 Task: In the  document Sports.doc, select heading and apply ' Italics' Use the "find feature" to find mentioned word and apply Strikethrough in: 'sportsmanship'
Action: Mouse moved to (517, 197)
Screenshot: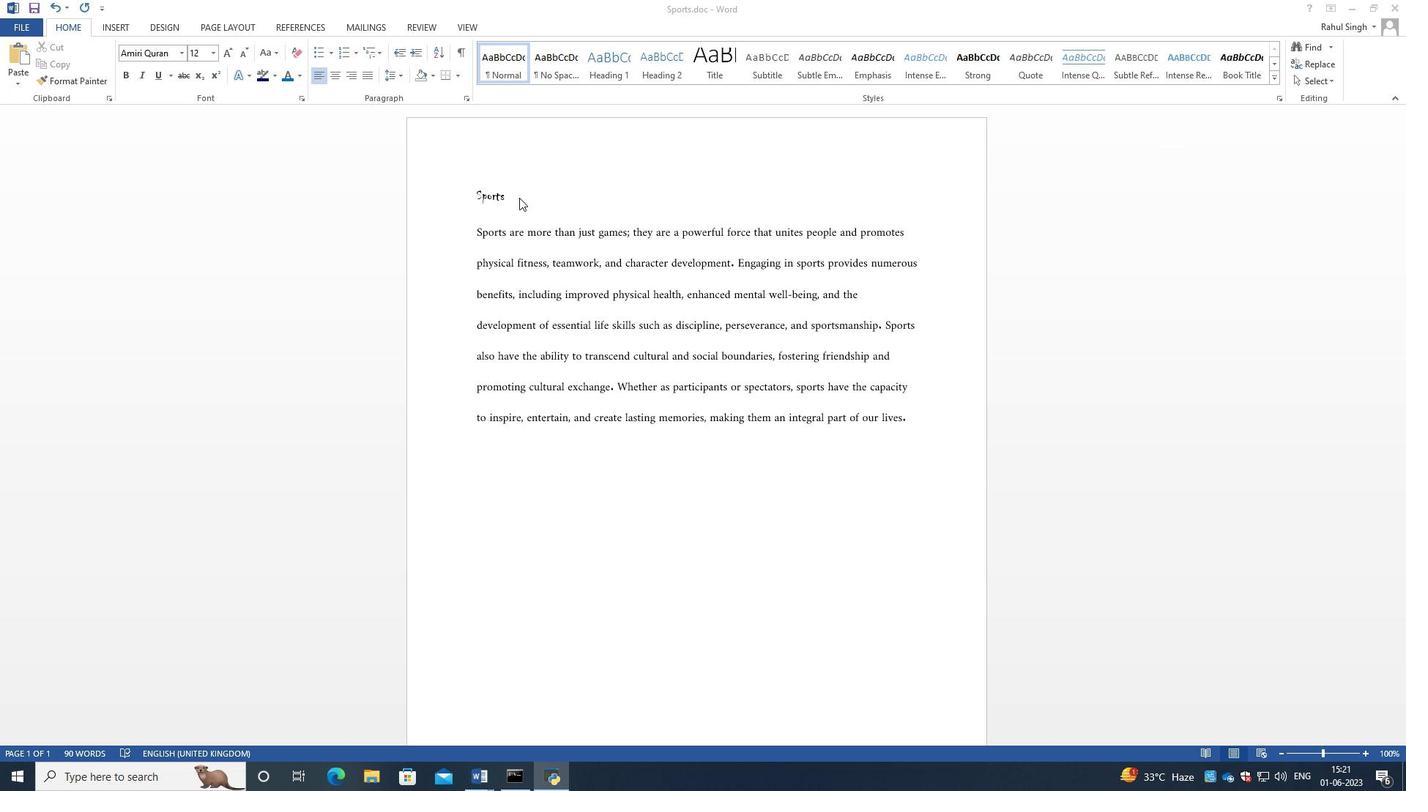 
Action: Mouse pressed left at (517, 197)
Screenshot: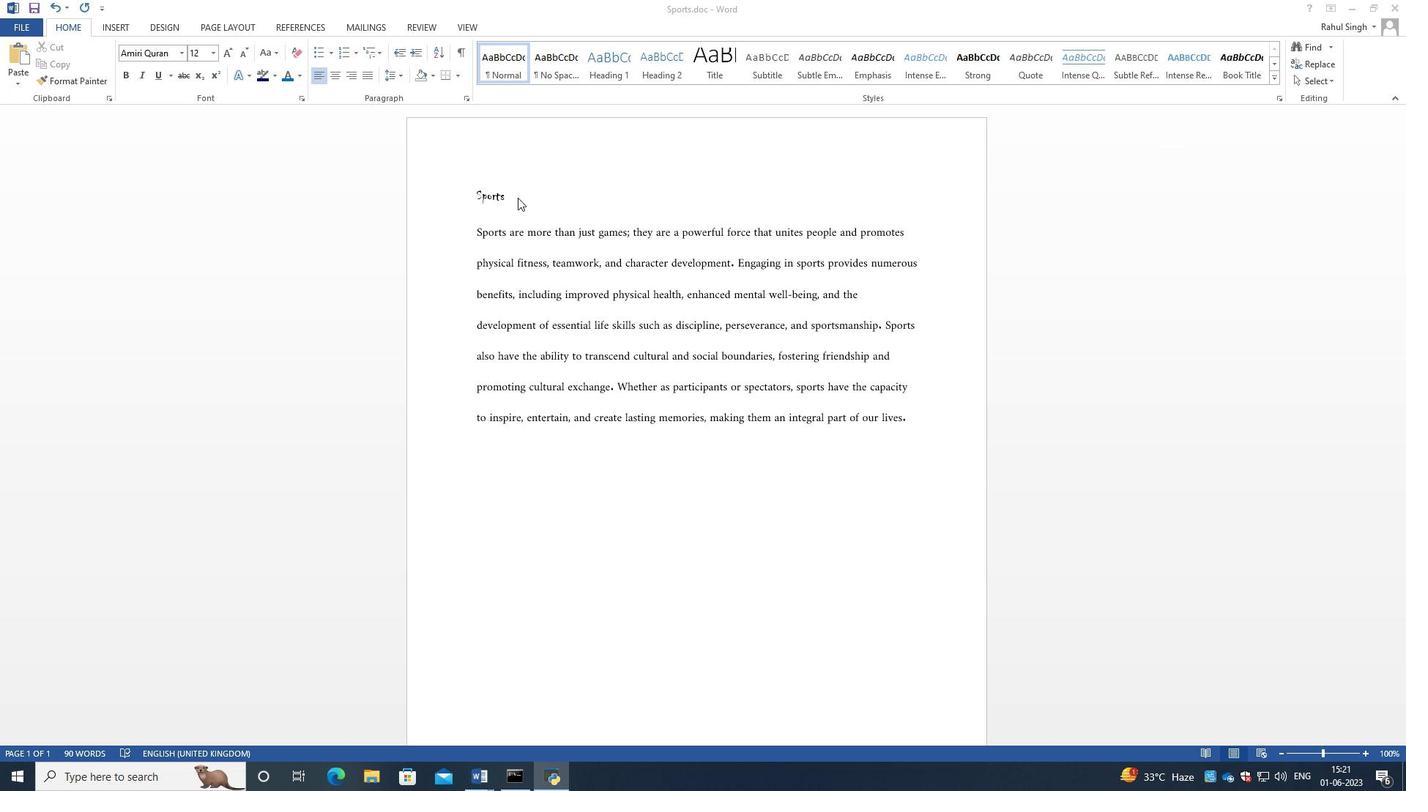 
Action: Mouse moved to (512, 196)
Screenshot: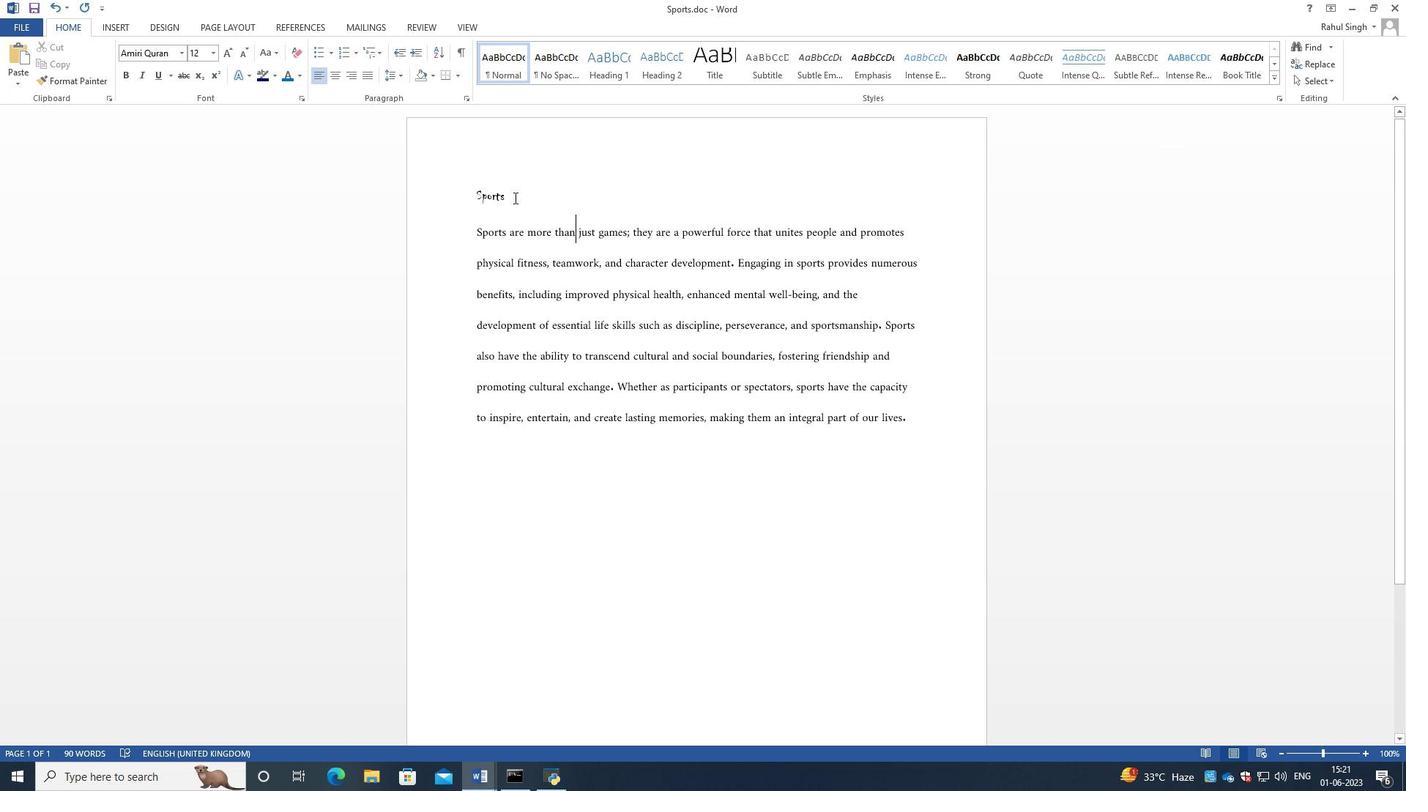
Action: Mouse pressed left at (512, 196)
Screenshot: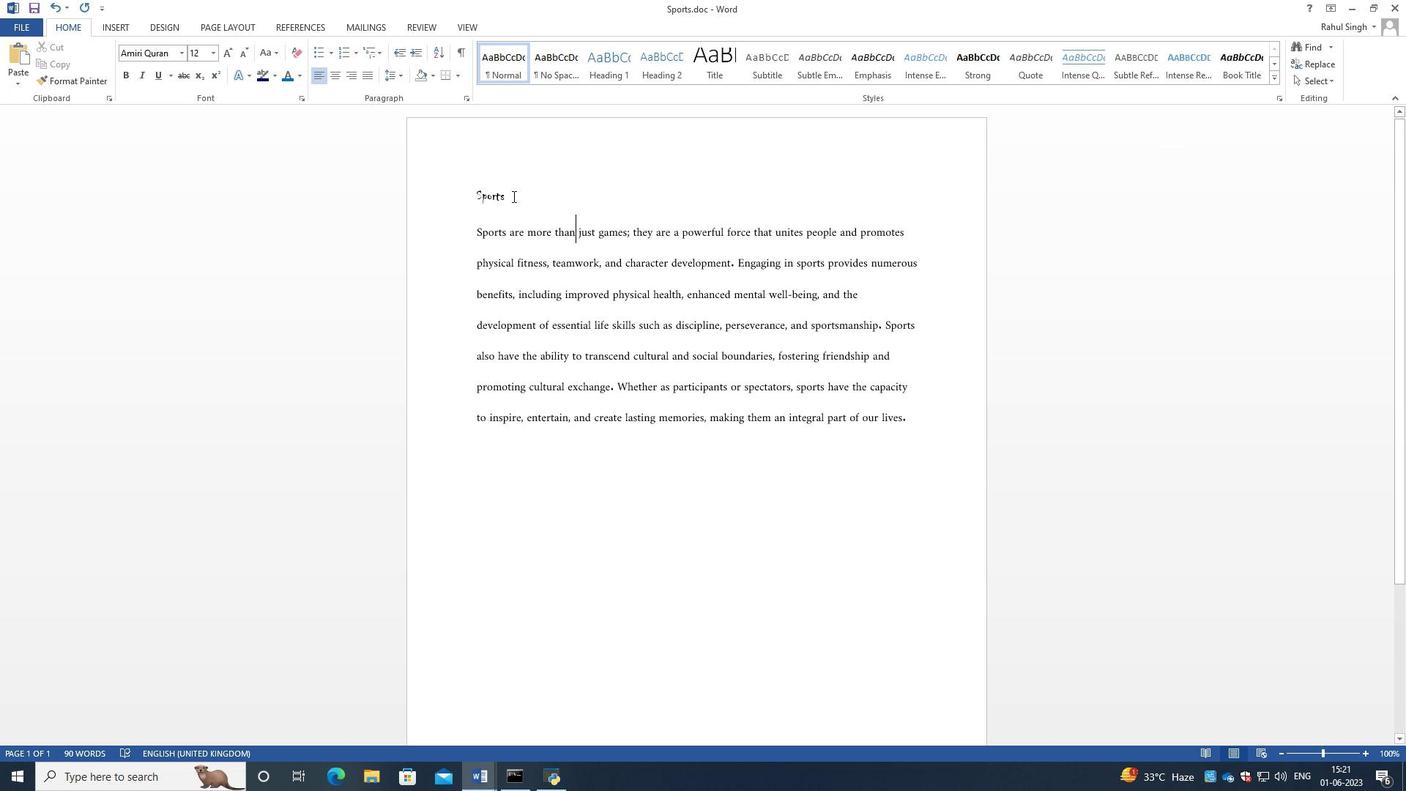 
Action: Mouse pressed left at (512, 196)
Screenshot: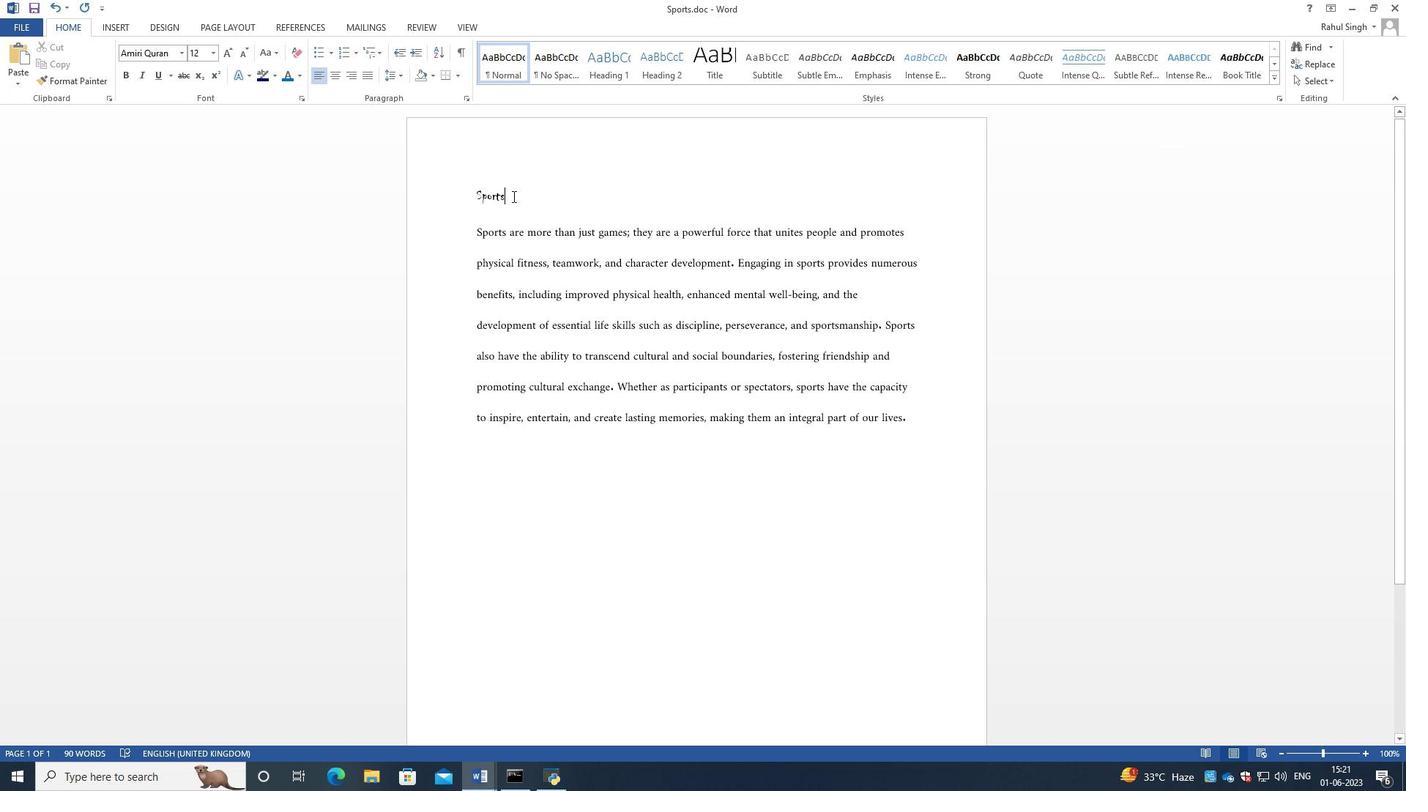 
Action: Mouse moved to (148, 71)
Screenshot: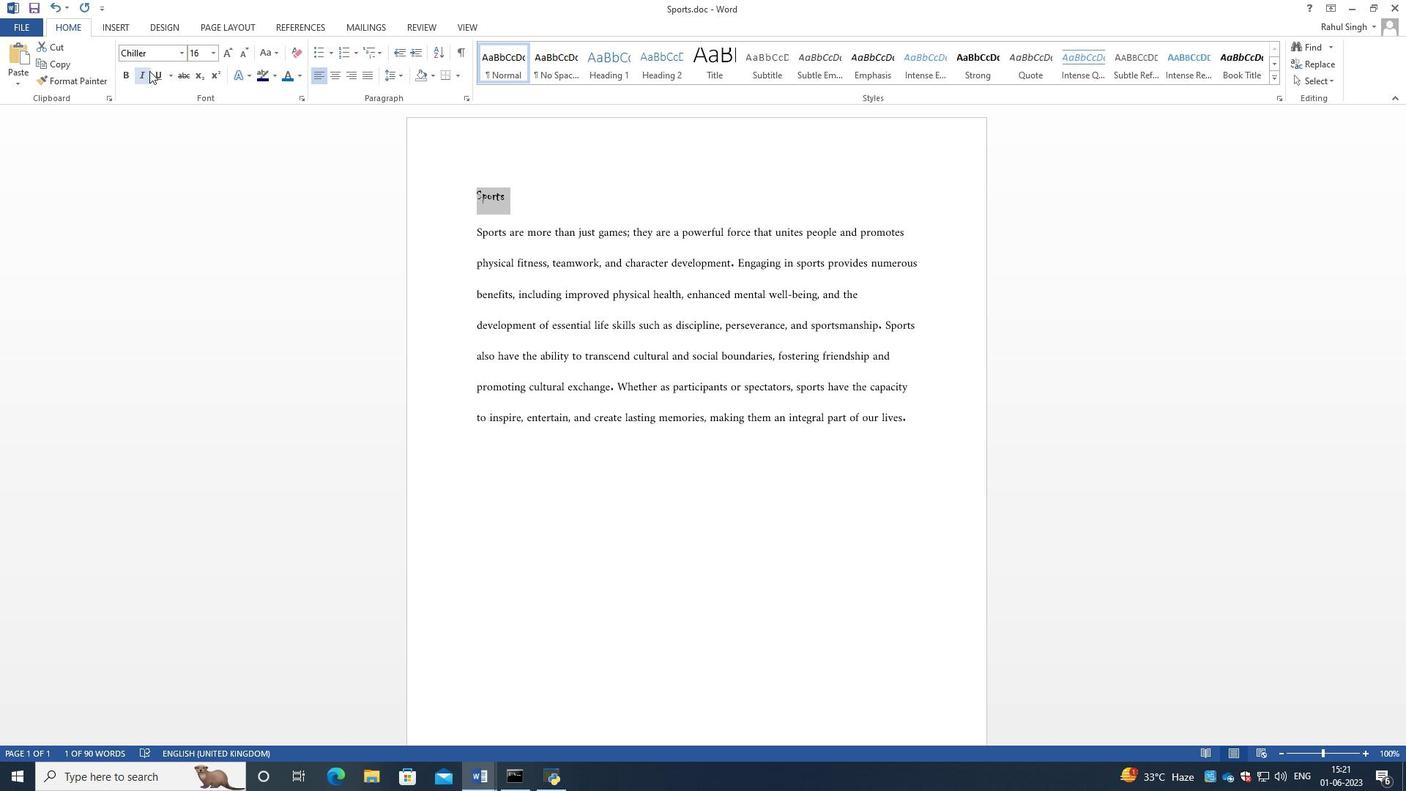 
Action: Mouse pressed left at (148, 71)
Screenshot: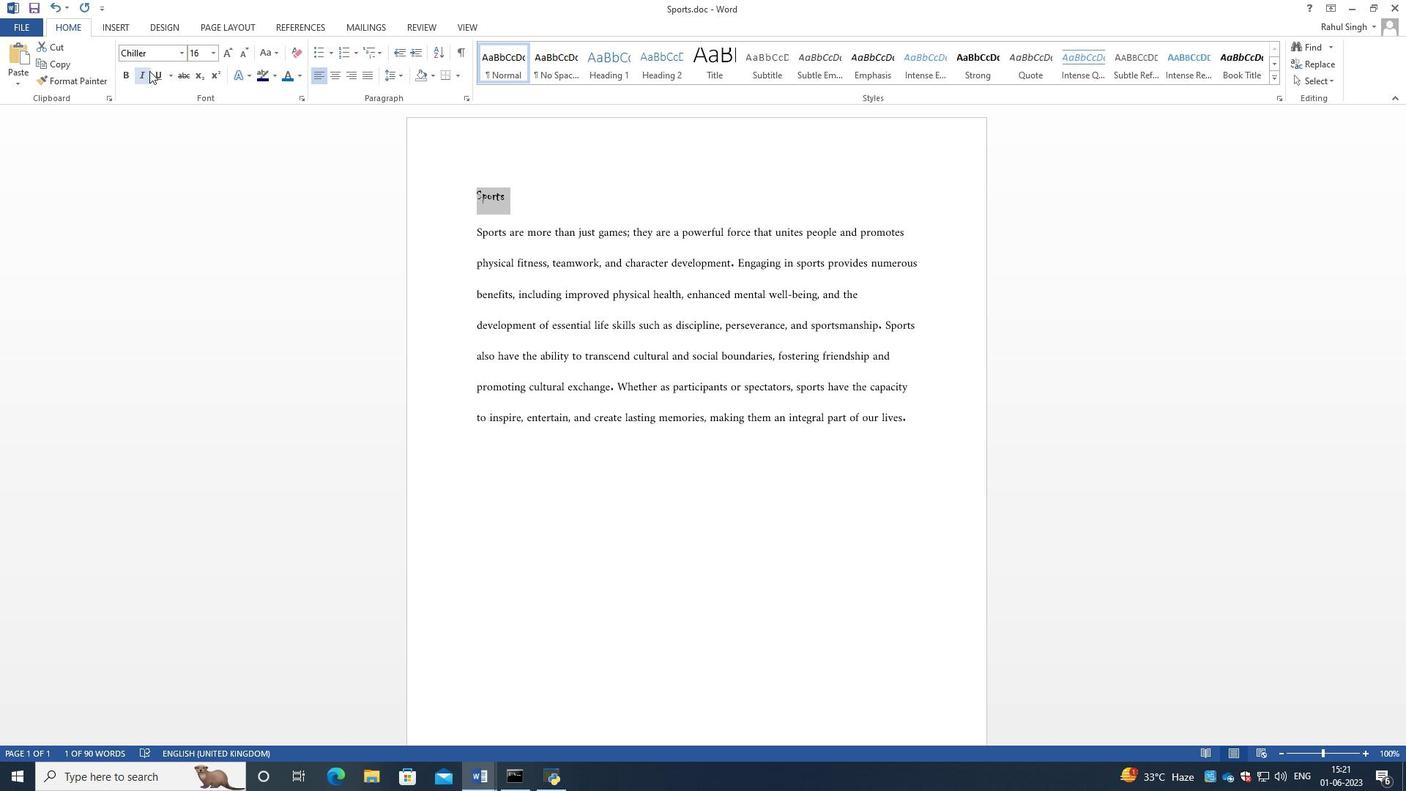 
Action: Mouse moved to (558, 180)
Screenshot: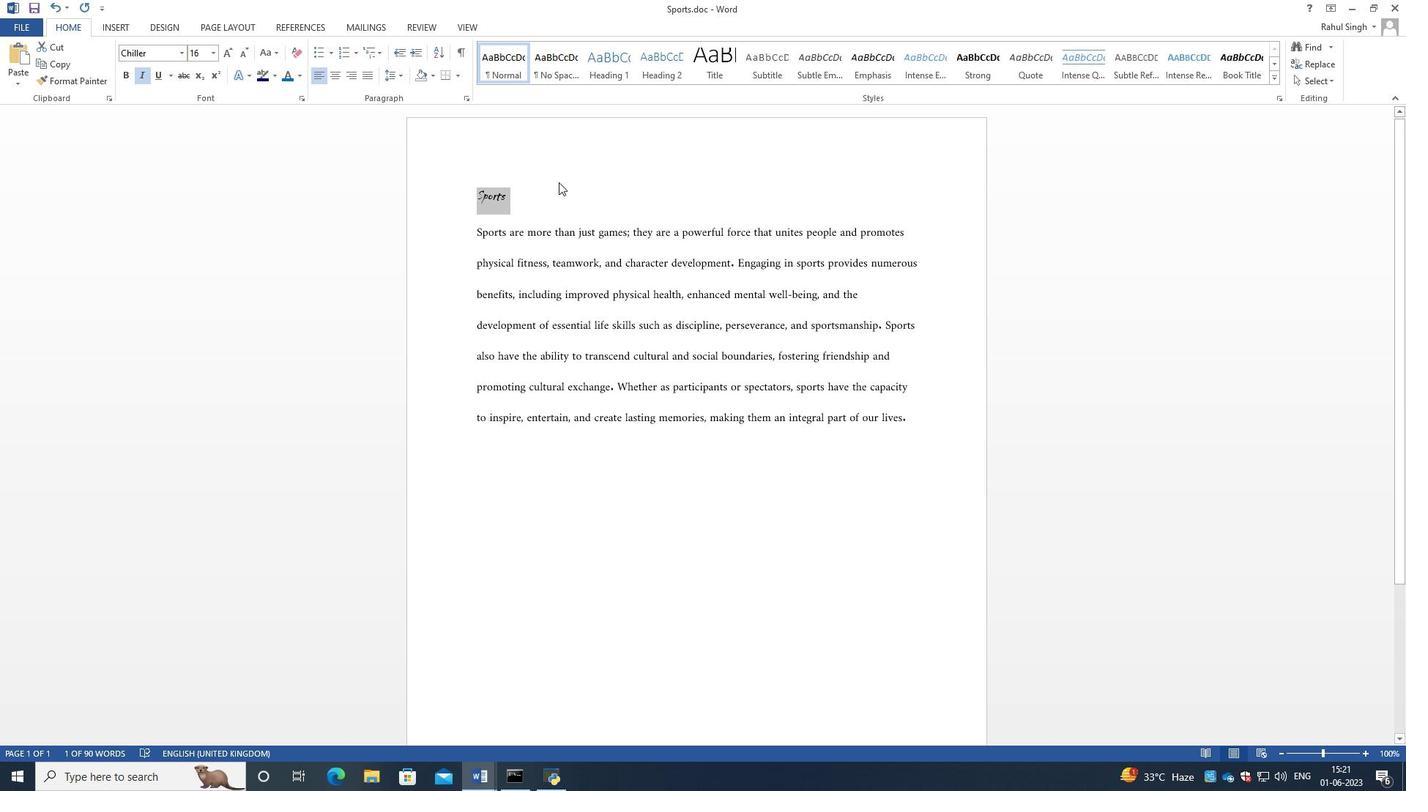 
Action: Mouse pressed left at (558, 180)
Screenshot: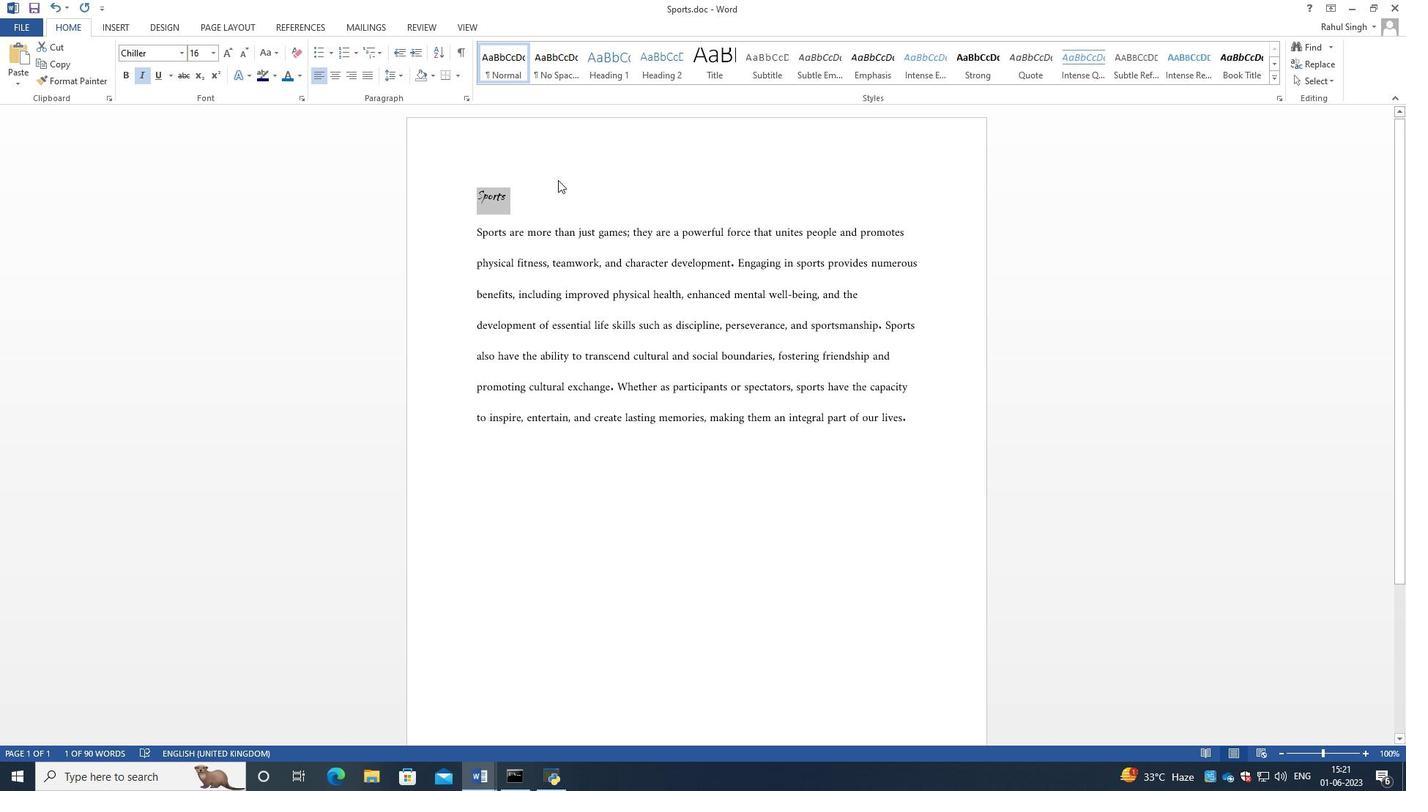 
Action: Mouse moved to (919, 457)
Screenshot: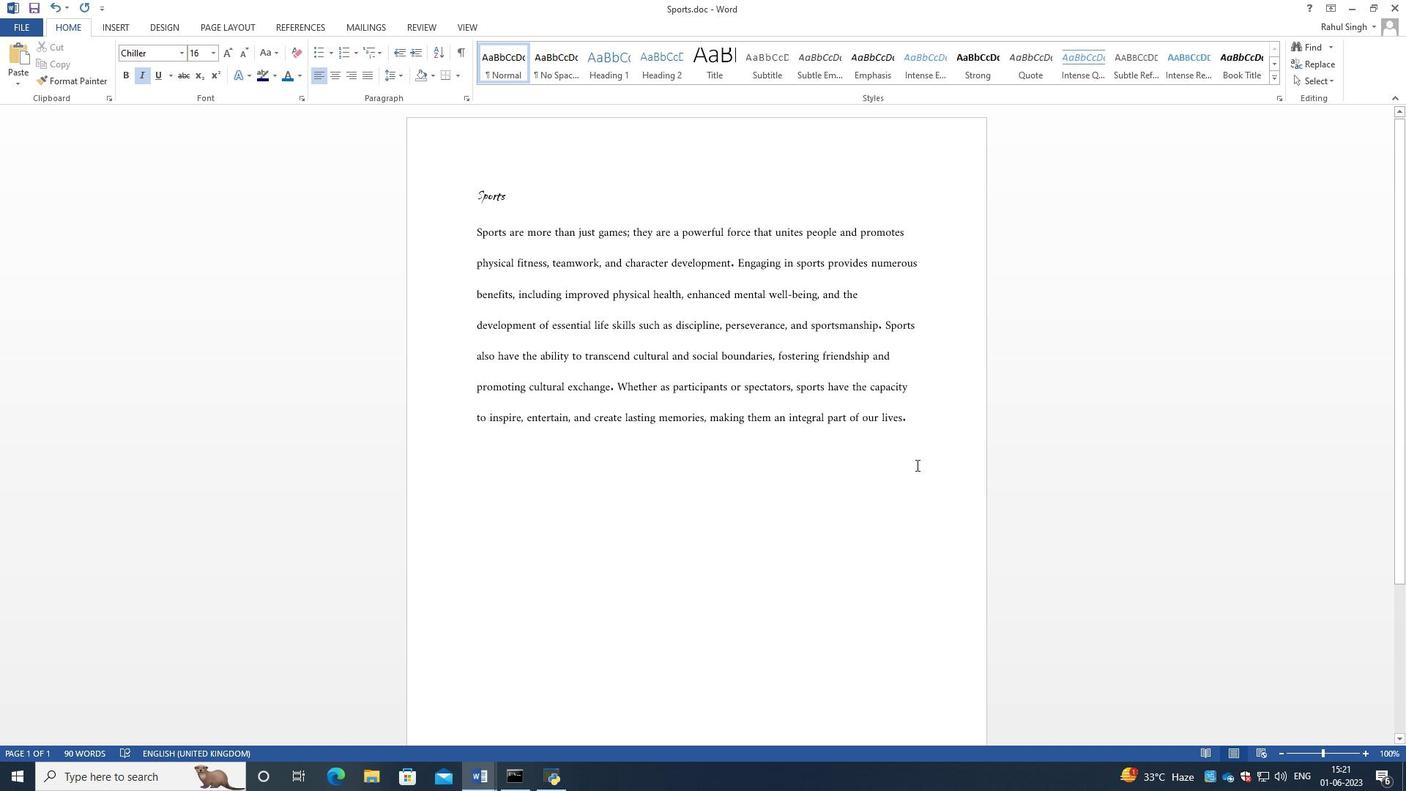 
Action: Mouse pressed left at (919, 457)
Screenshot: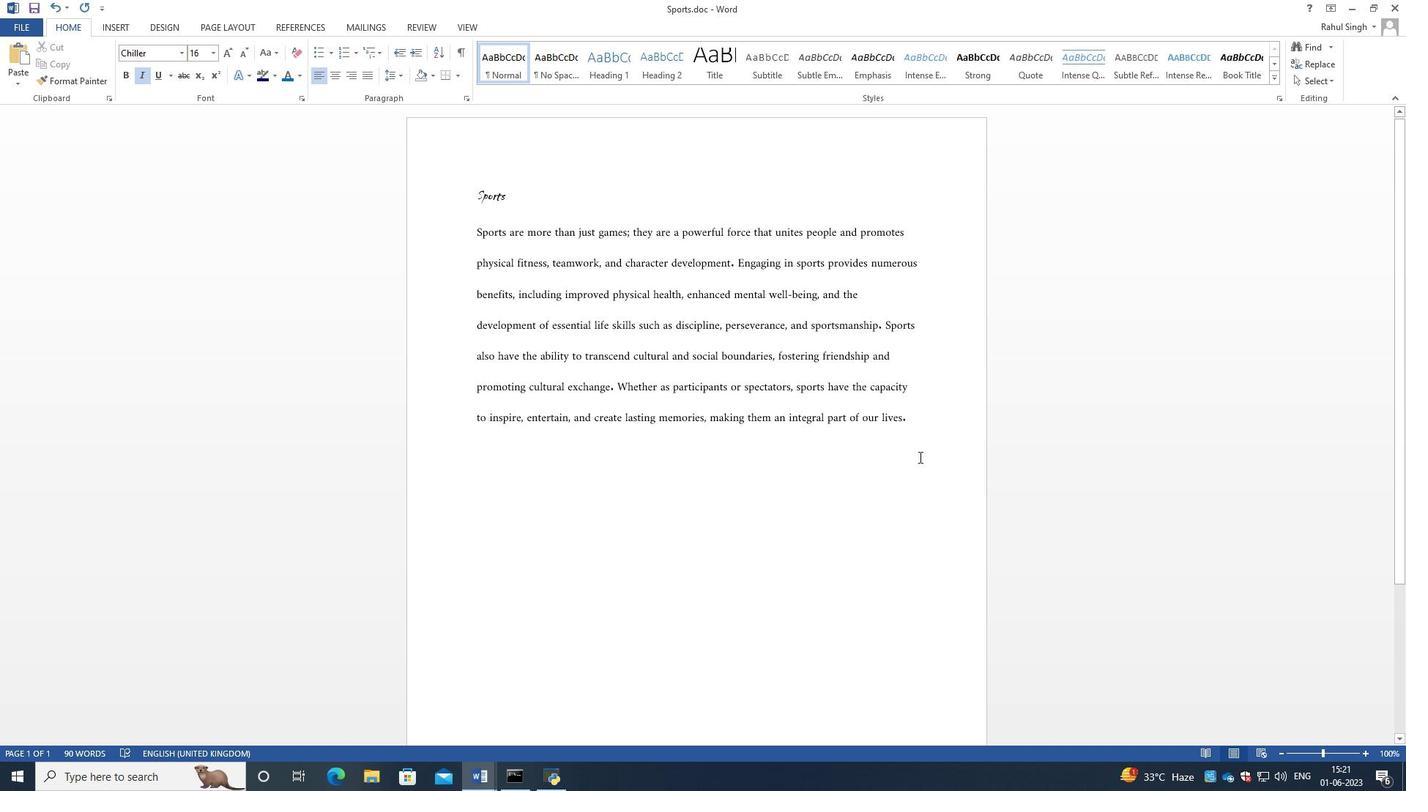 
Action: Mouse moved to (521, 199)
Screenshot: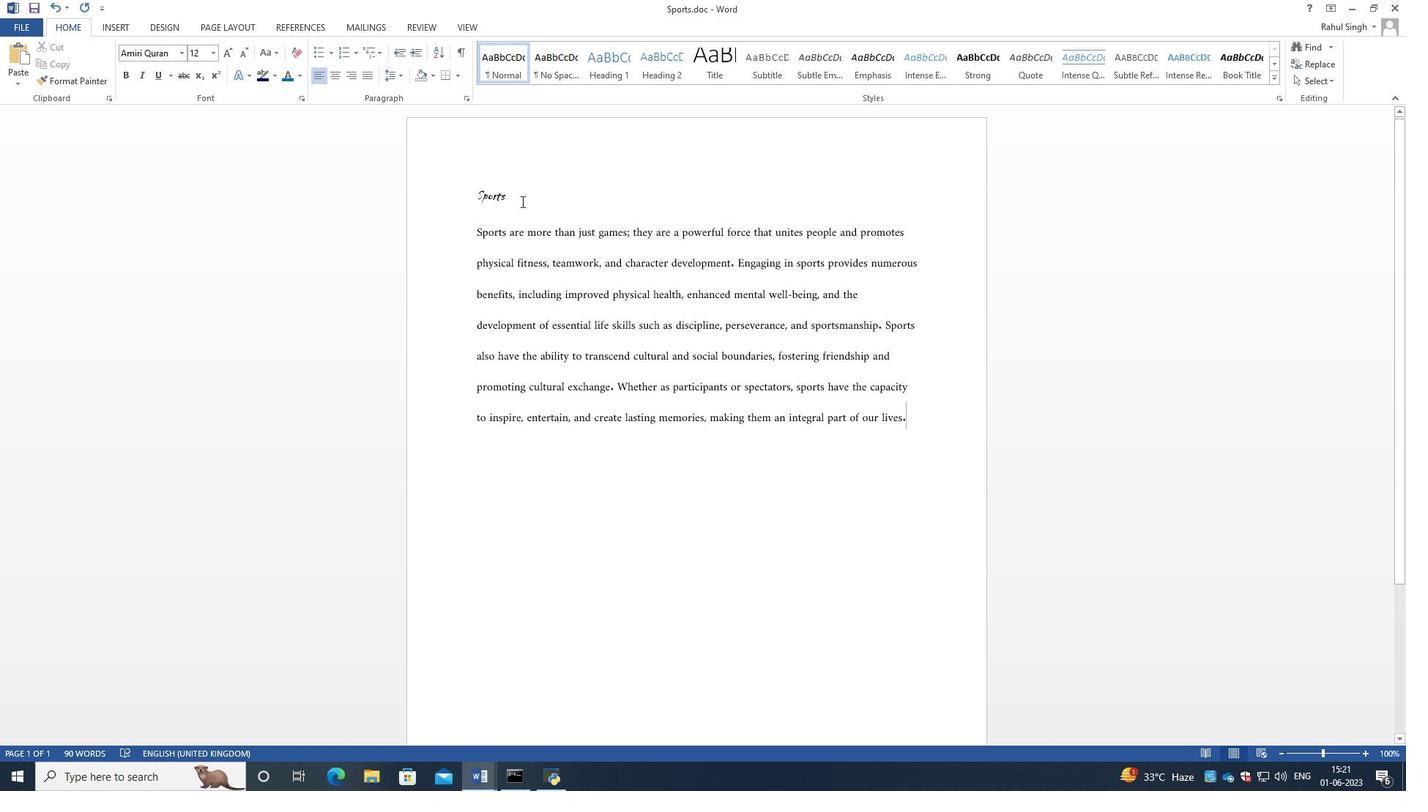 
Action: Key pressed ctrl+F
Screenshot: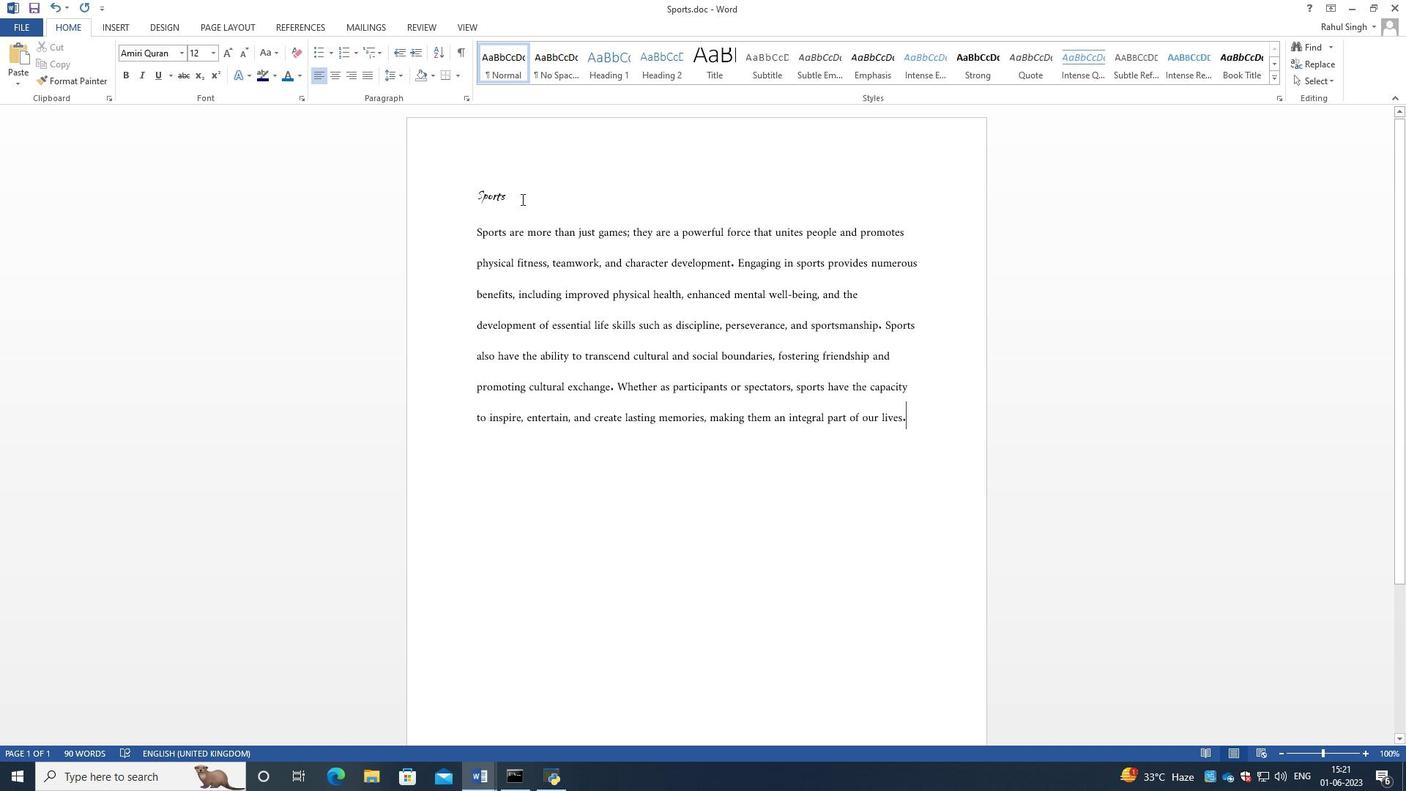 
Action: Mouse moved to (119, 165)
Screenshot: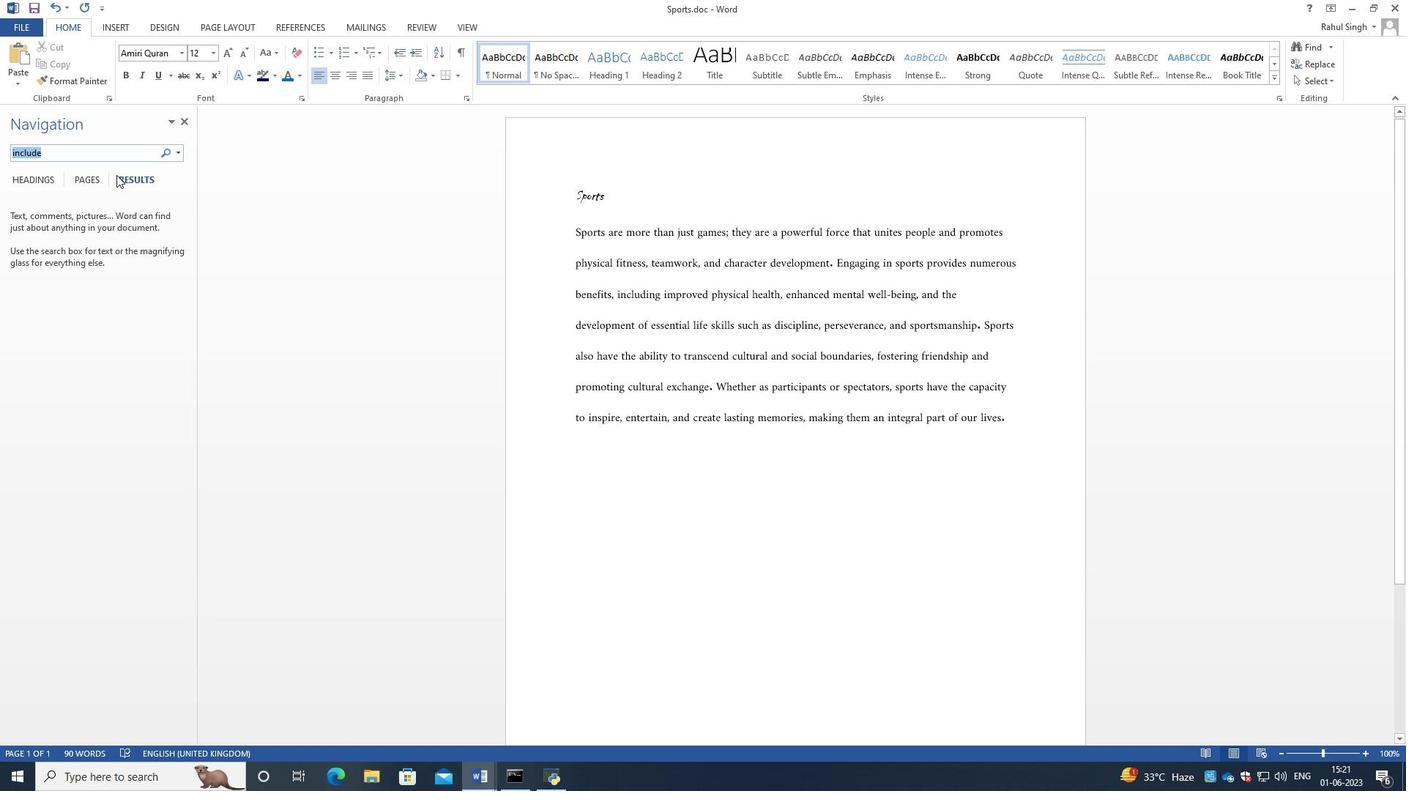 
Action: Key pressed <Key.backspace>sportsmanshio<Key.backspace>p
Screenshot: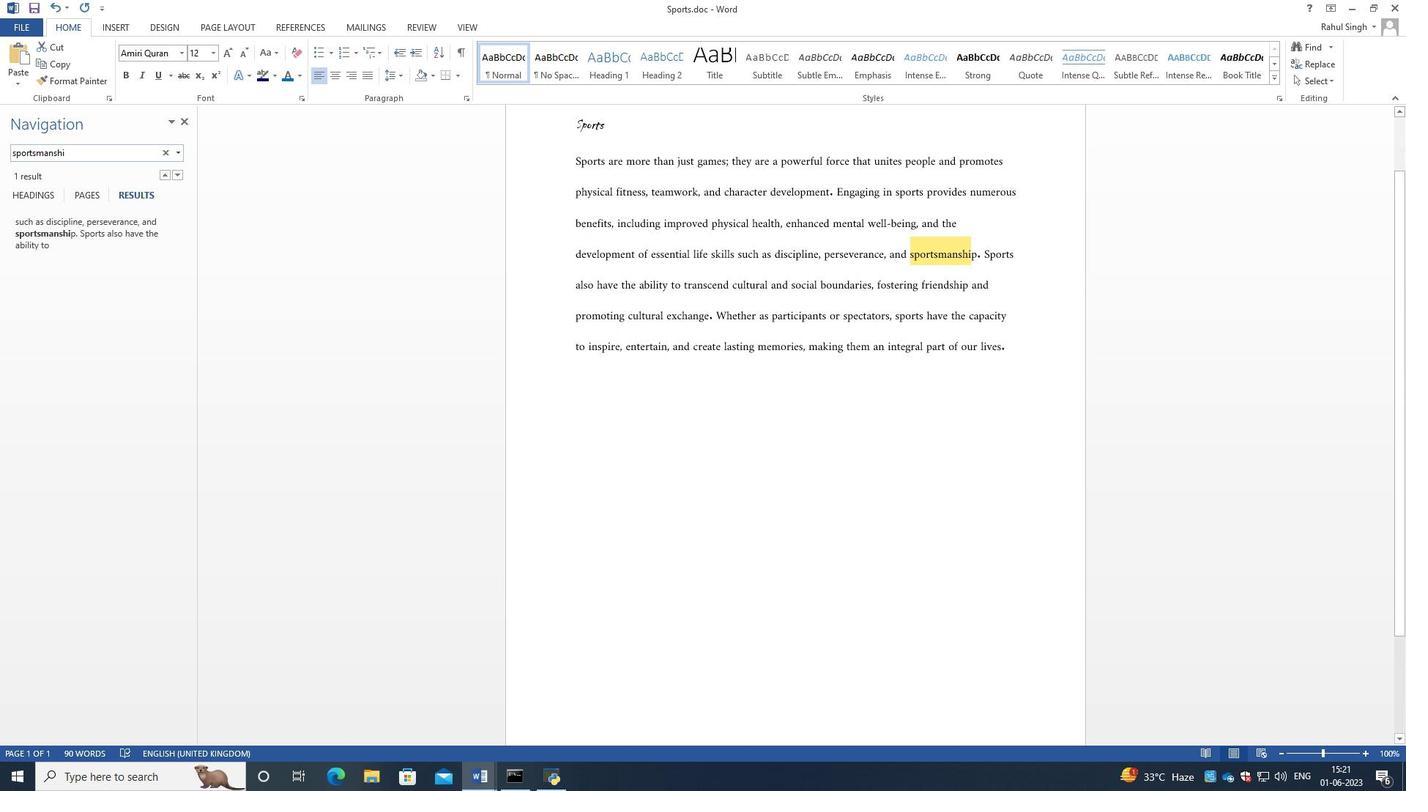 
Action: Mouse moved to (174, 123)
Screenshot: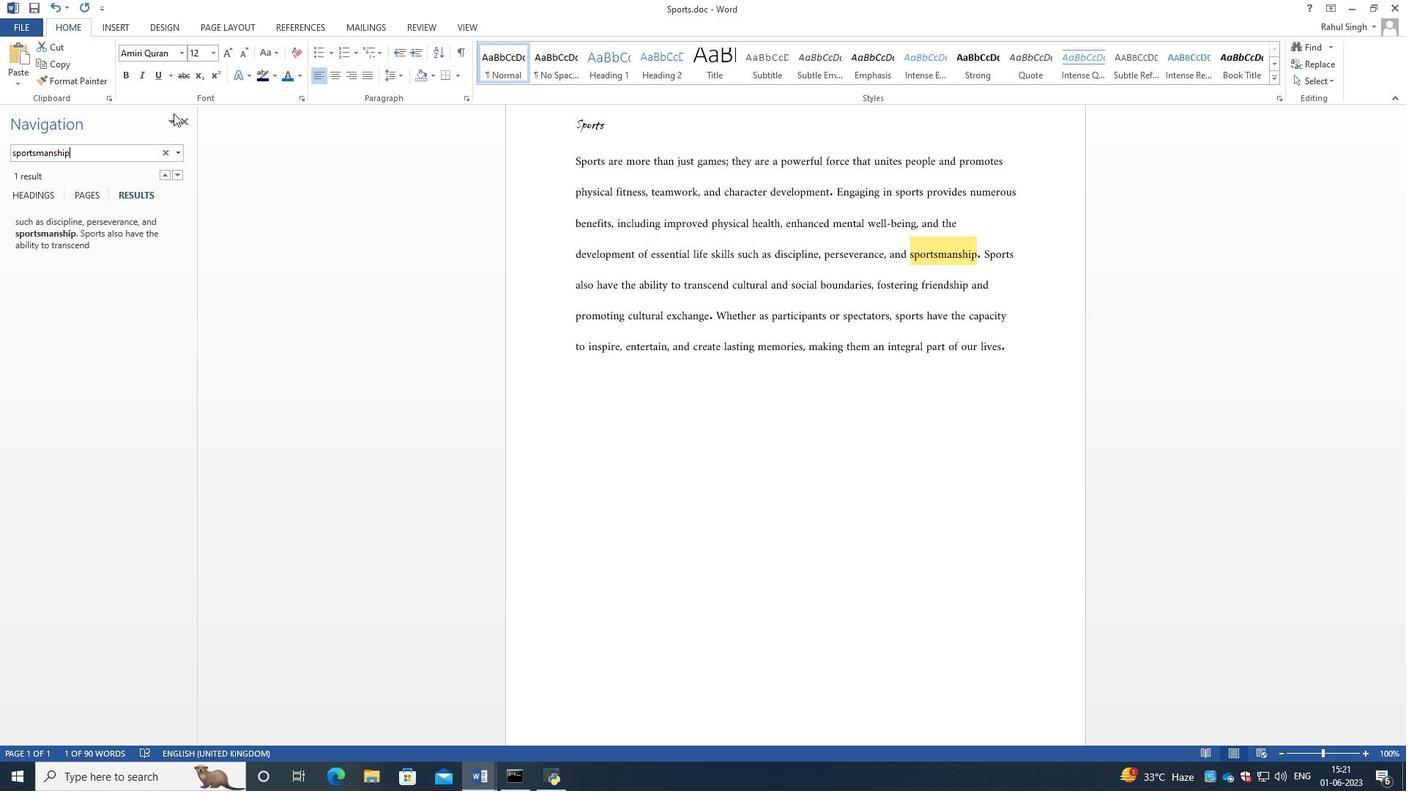 
Action: Mouse pressed left at (174, 123)
Screenshot: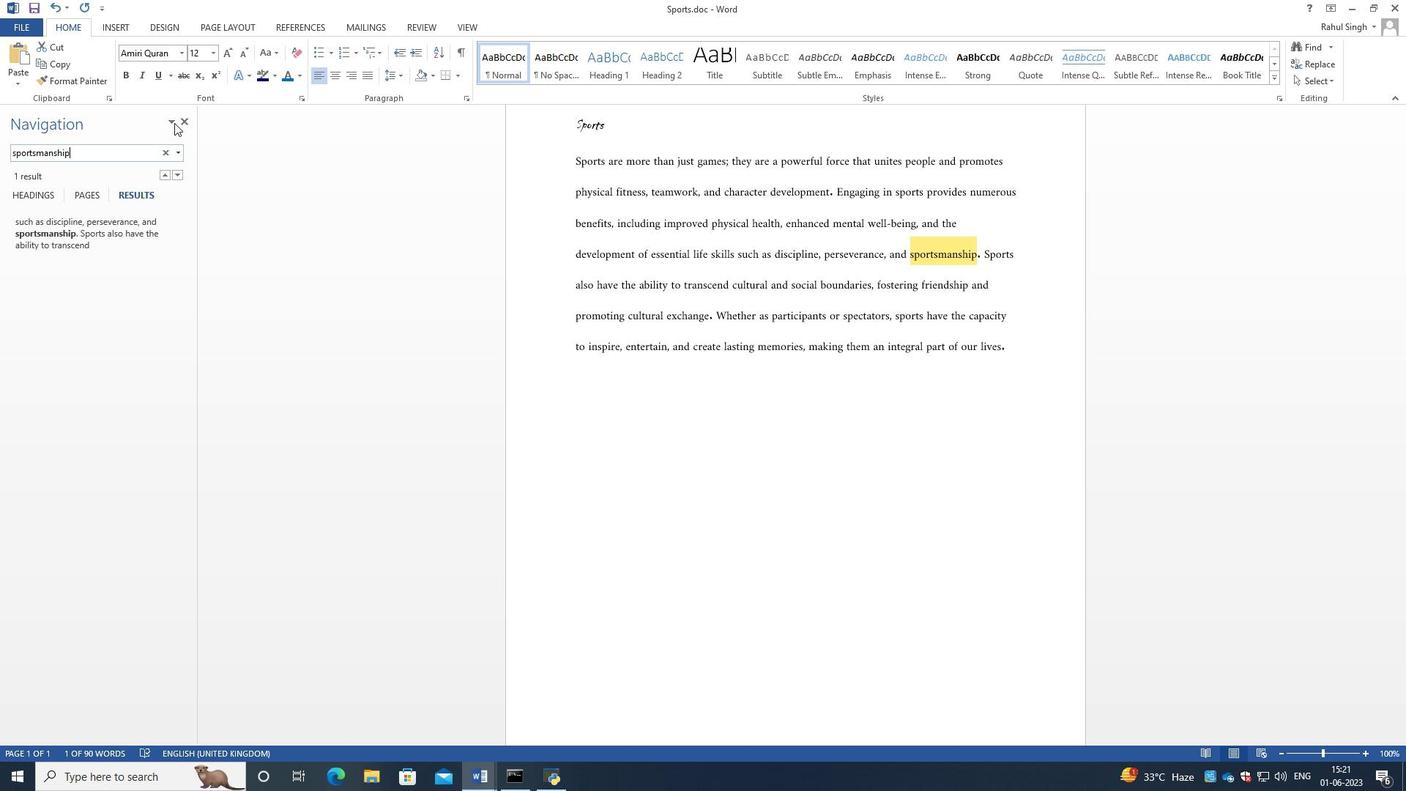 
Action: Mouse pressed left at (174, 123)
Screenshot: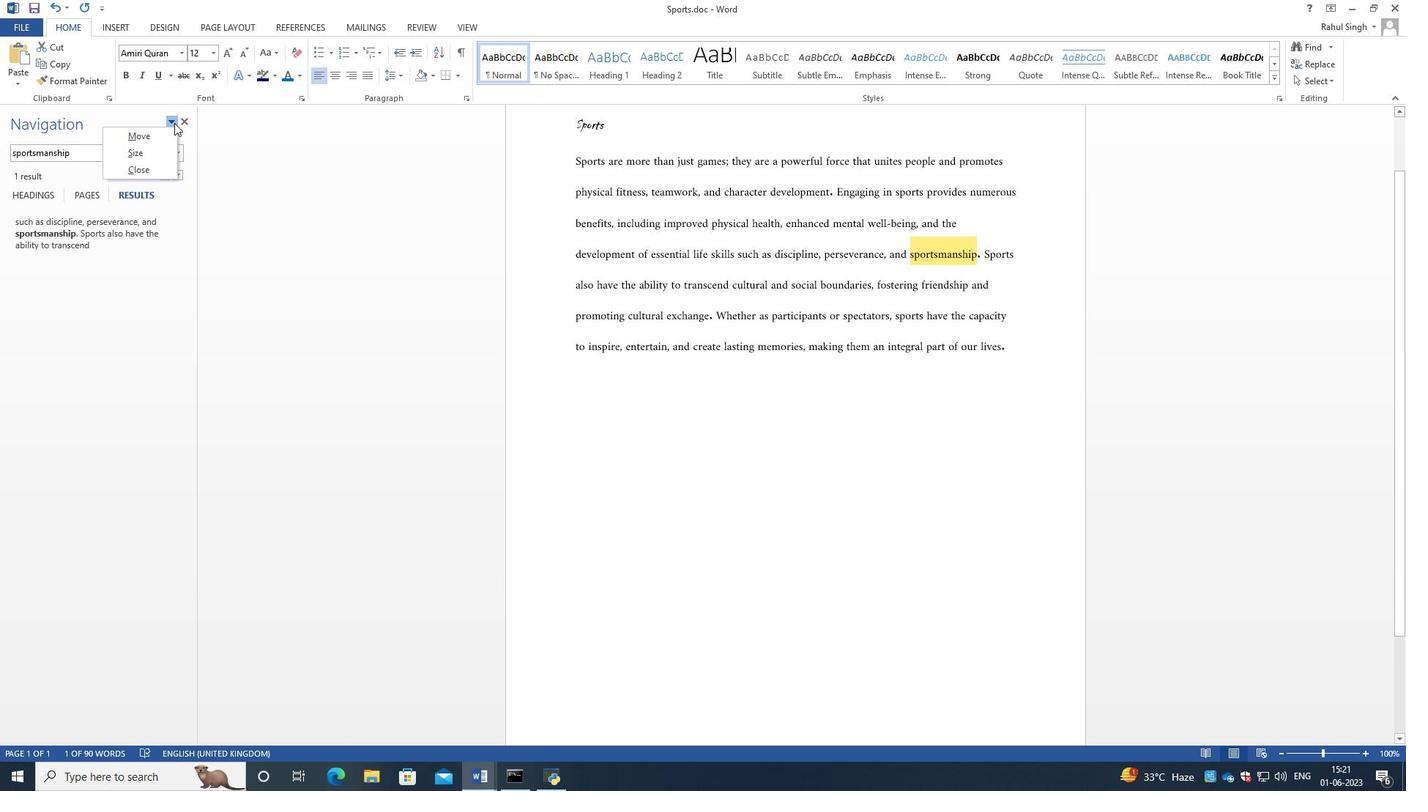 
Action: Mouse moved to (200, 204)
Screenshot: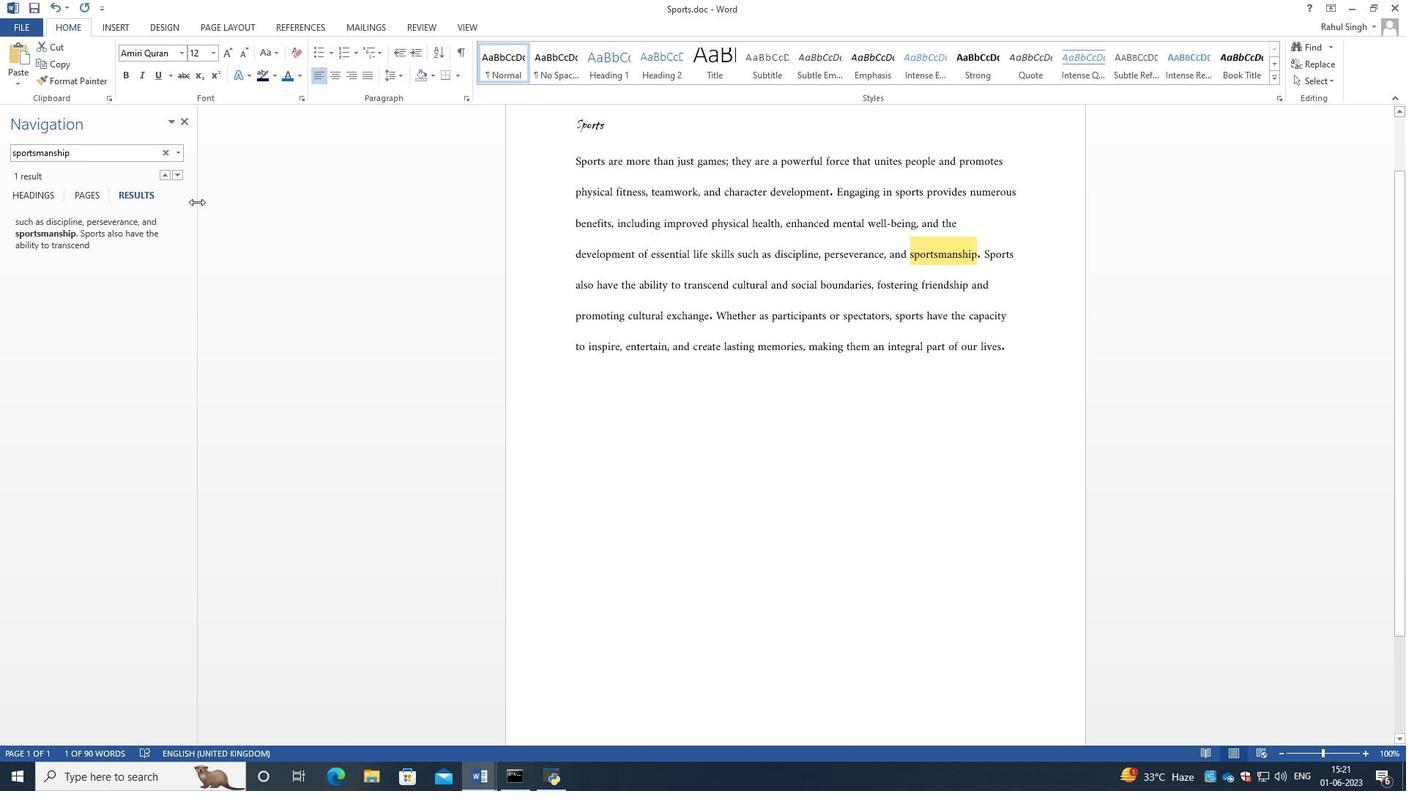 
Action: Key pressed <Key.enter>
Screenshot: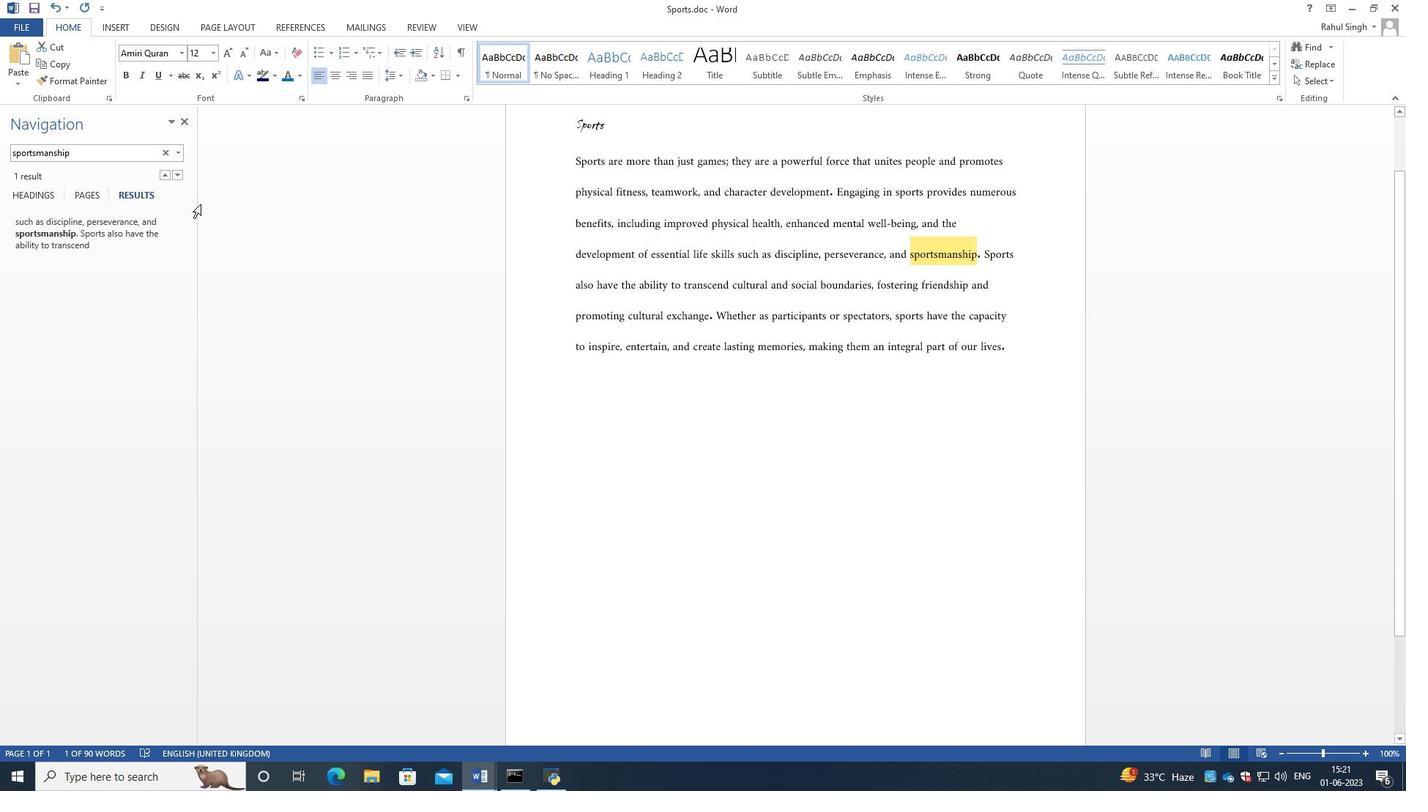 
Action: Mouse moved to (337, 236)
Screenshot: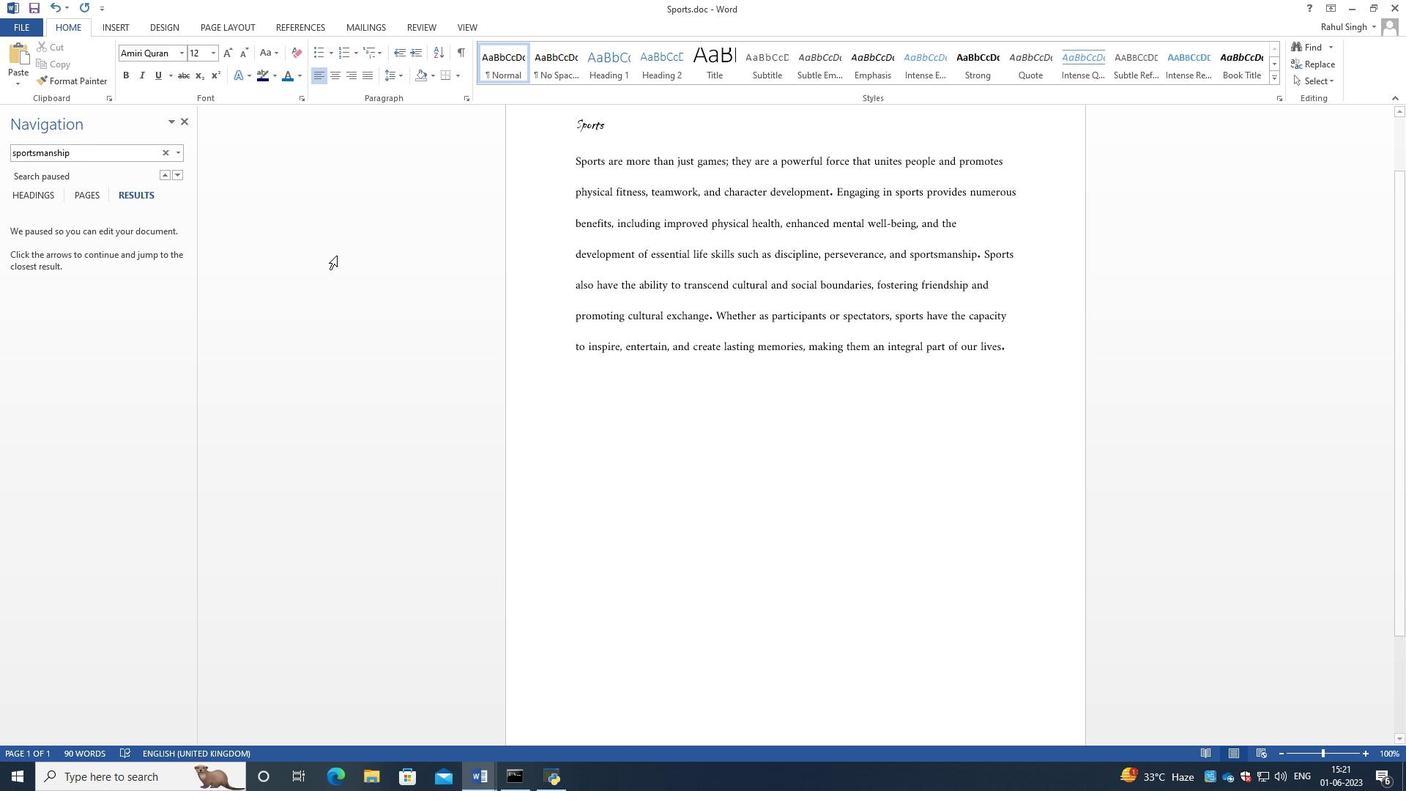 
Action: Mouse pressed left at (337, 236)
Screenshot: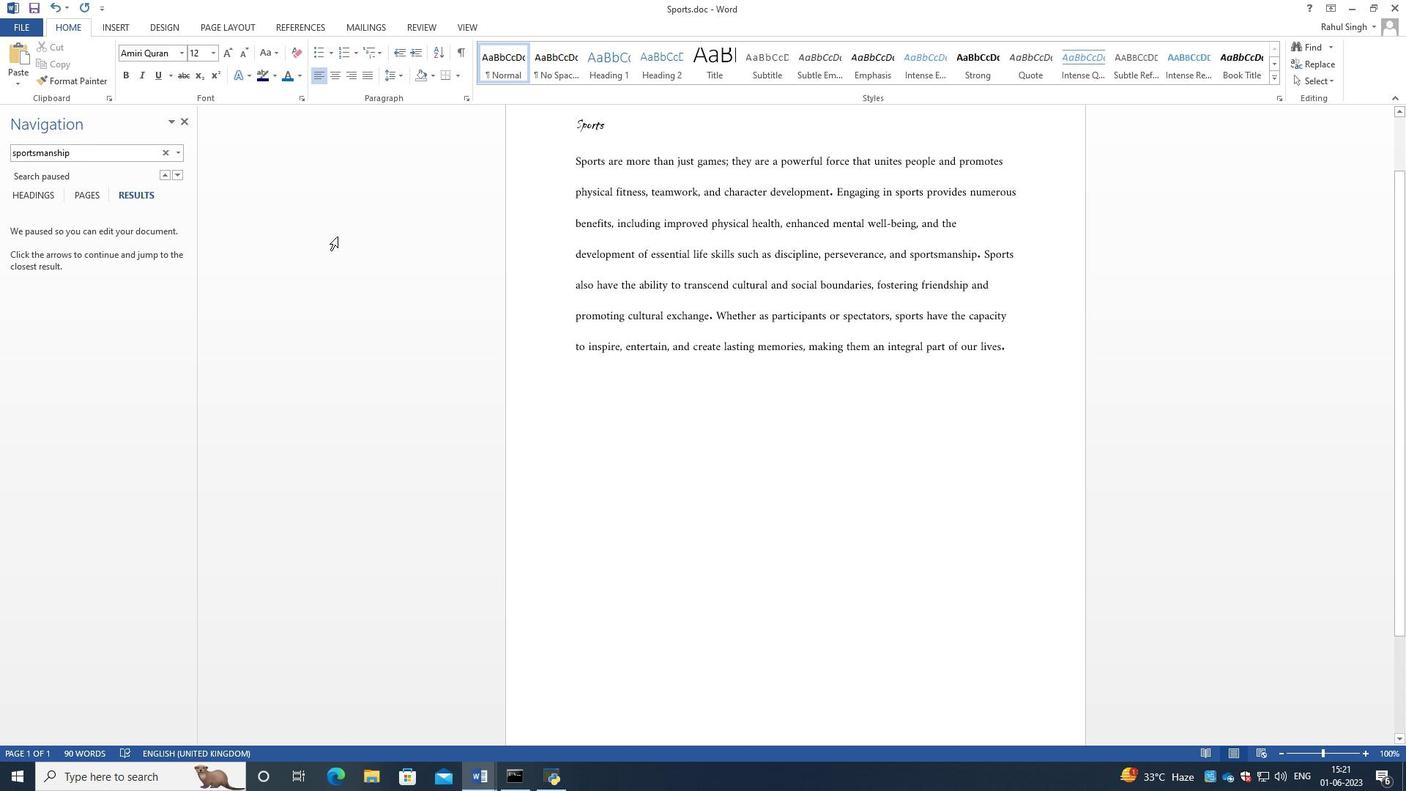 
Action: Mouse moved to (684, 430)
Screenshot: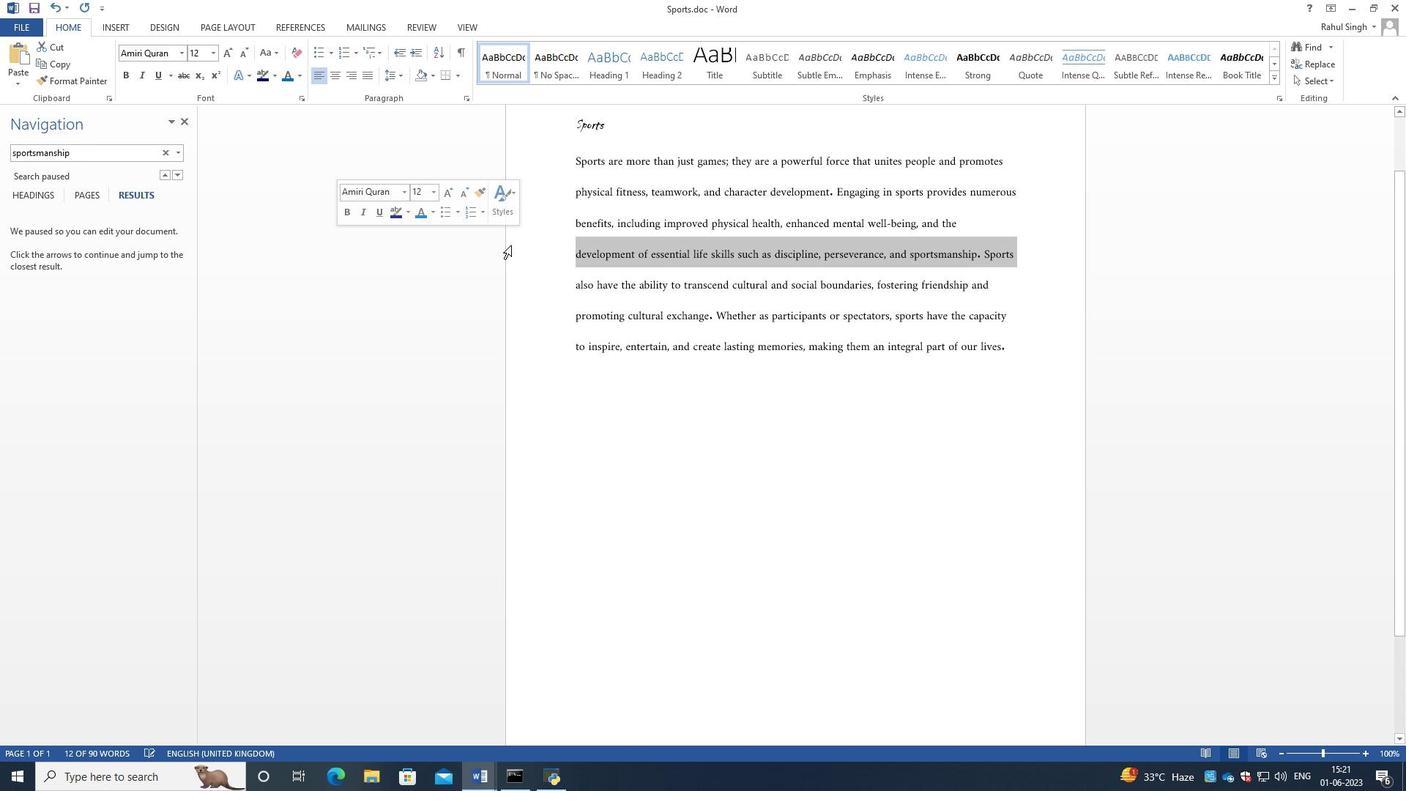
Action: Mouse pressed left at (684, 430)
Screenshot: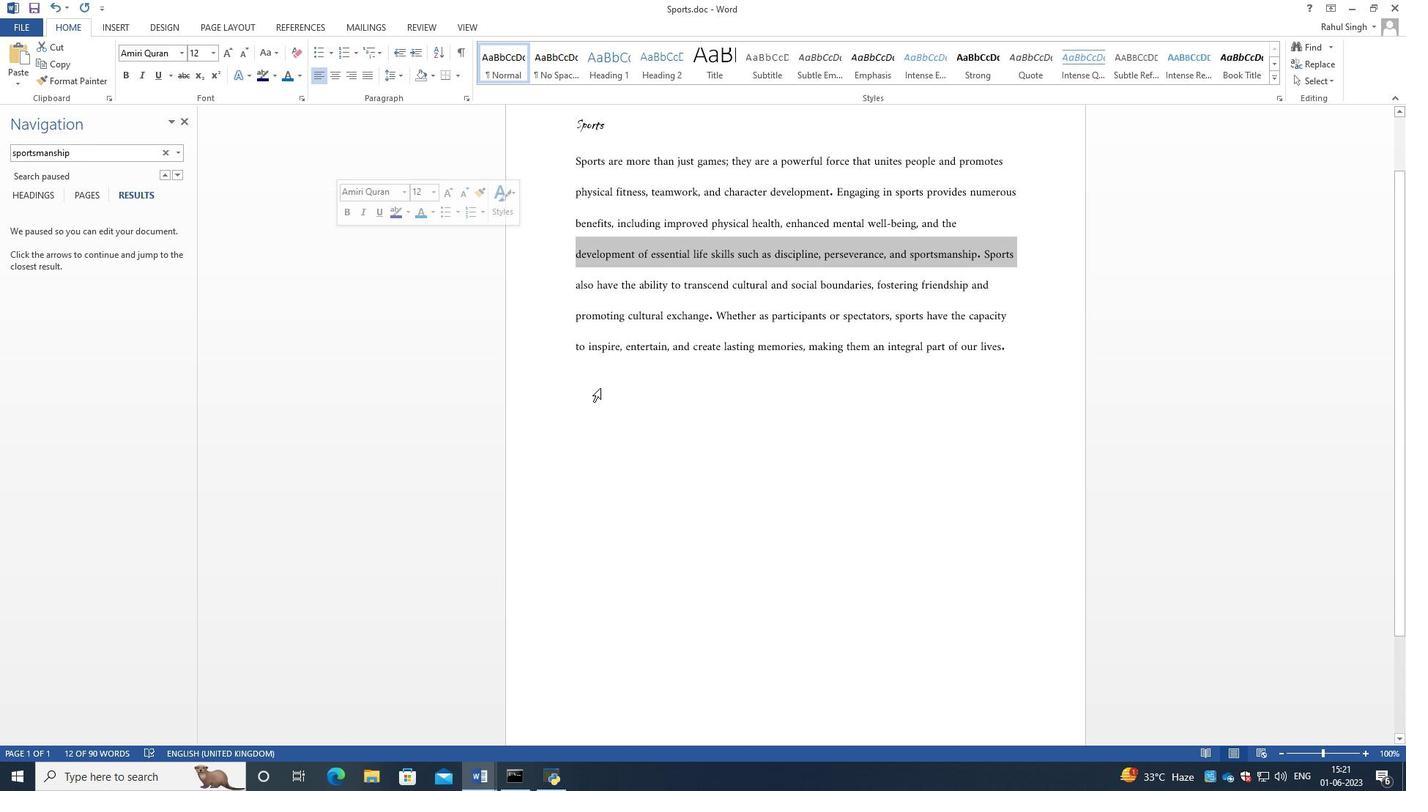 
Action: Mouse moved to (980, 259)
Screenshot: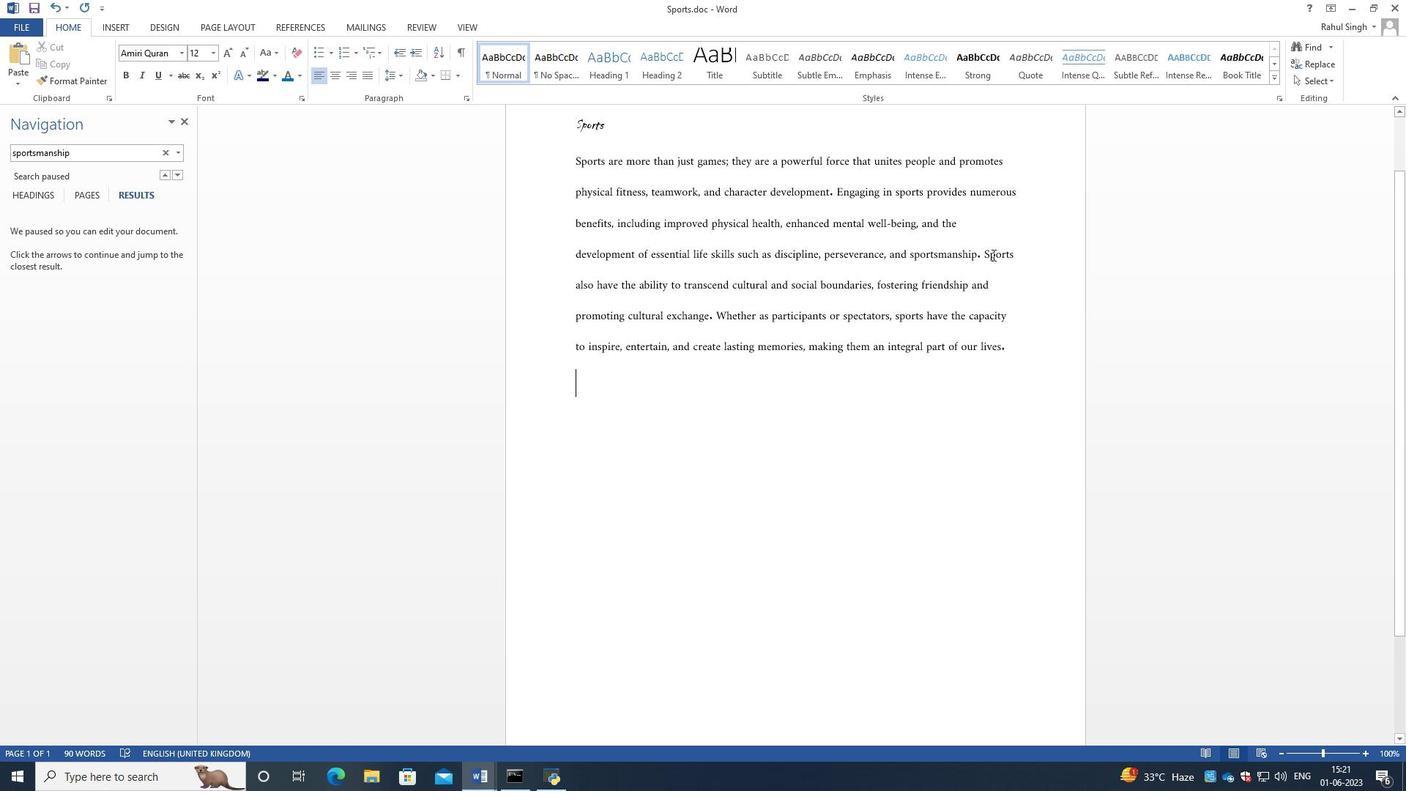 
